 Task: Add Hu Organic Milk Chocolate Bar to the cart.
Action: Mouse moved to (20, 72)
Screenshot: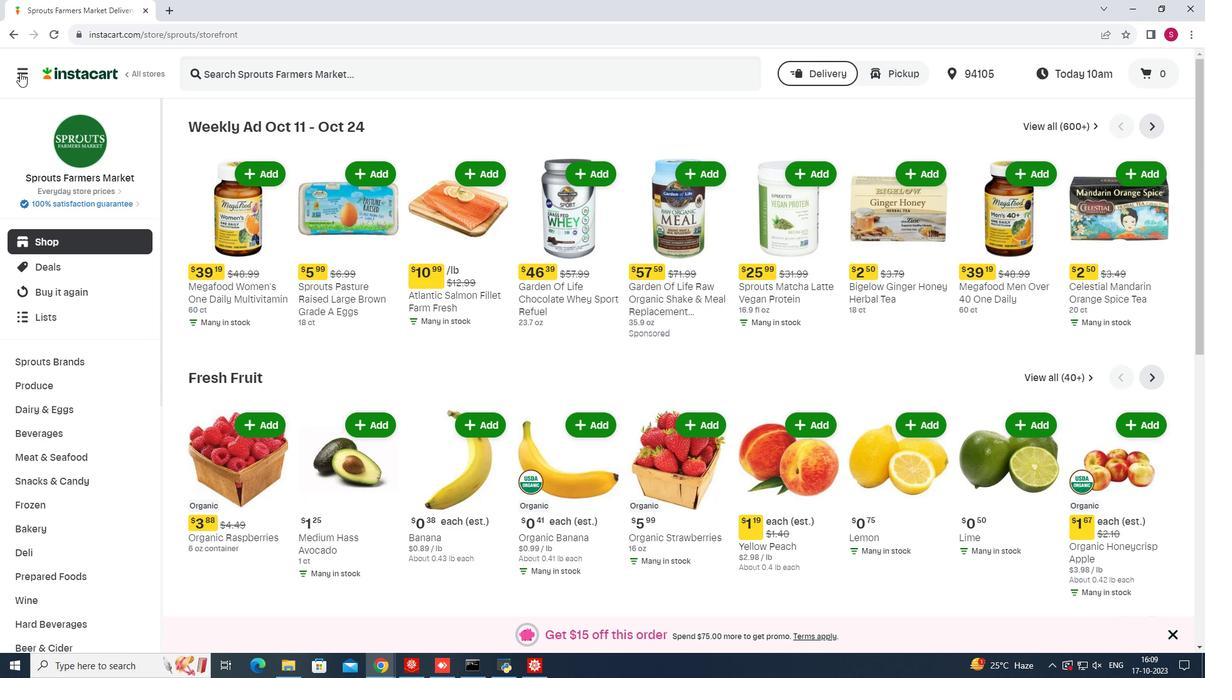 
Action: Mouse pressed left at (20, 72)
Screenshot: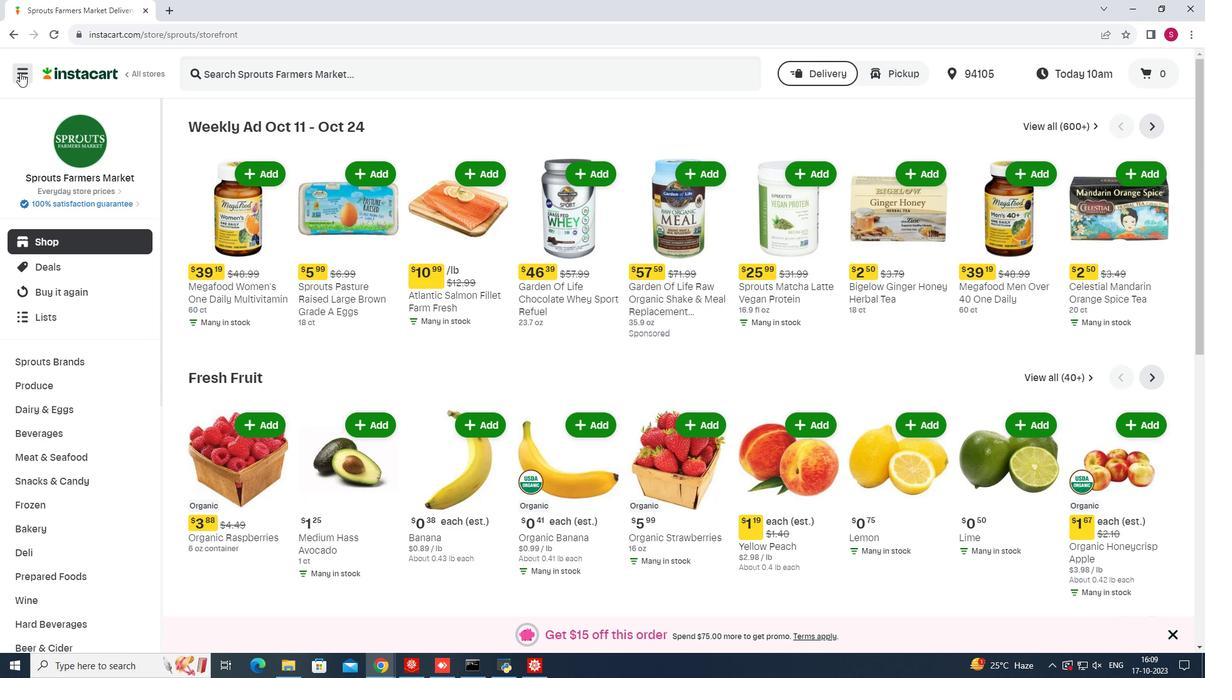 
Action: Mouse moved to (72, 327)
Screenshot: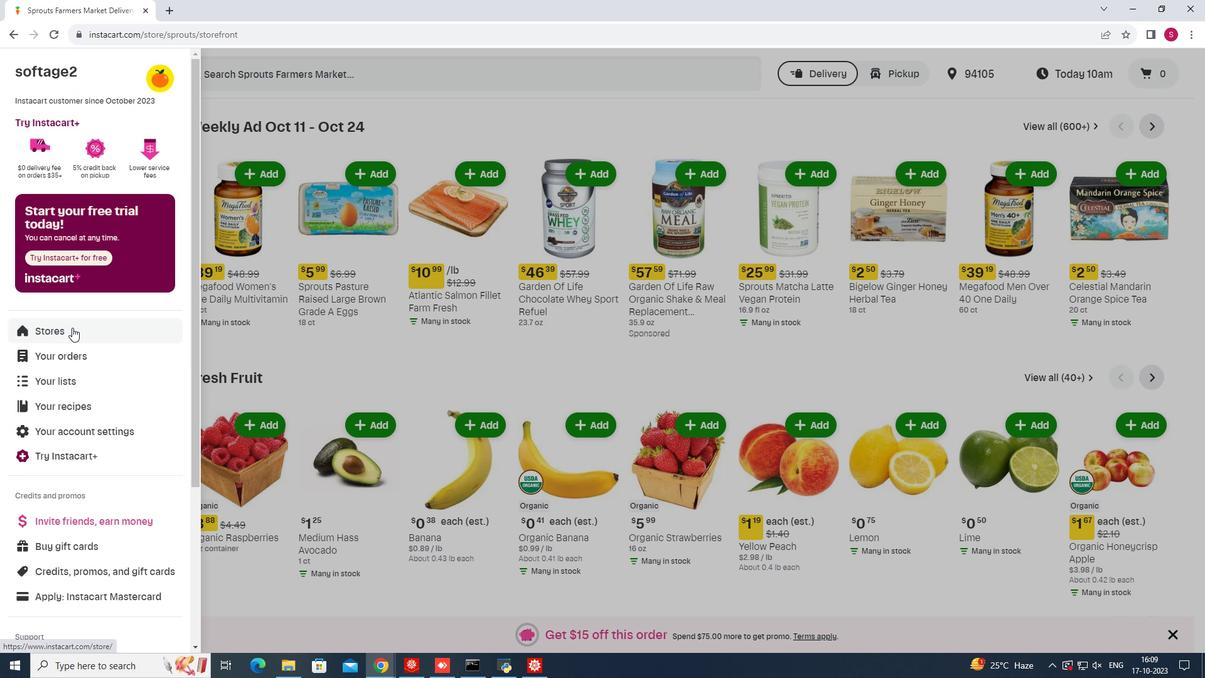 
Action: Mouse pressed left at (72, 327)
Screenshot: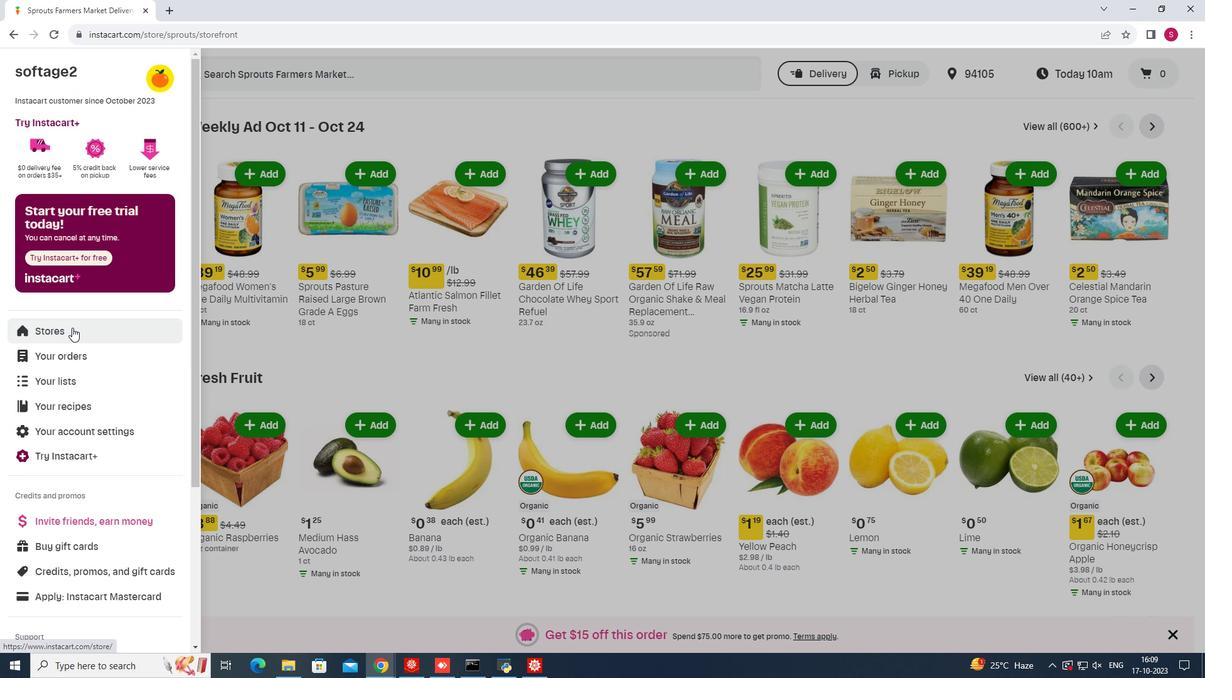 
Action: Mouse moved to (287, 114)
Screenshot: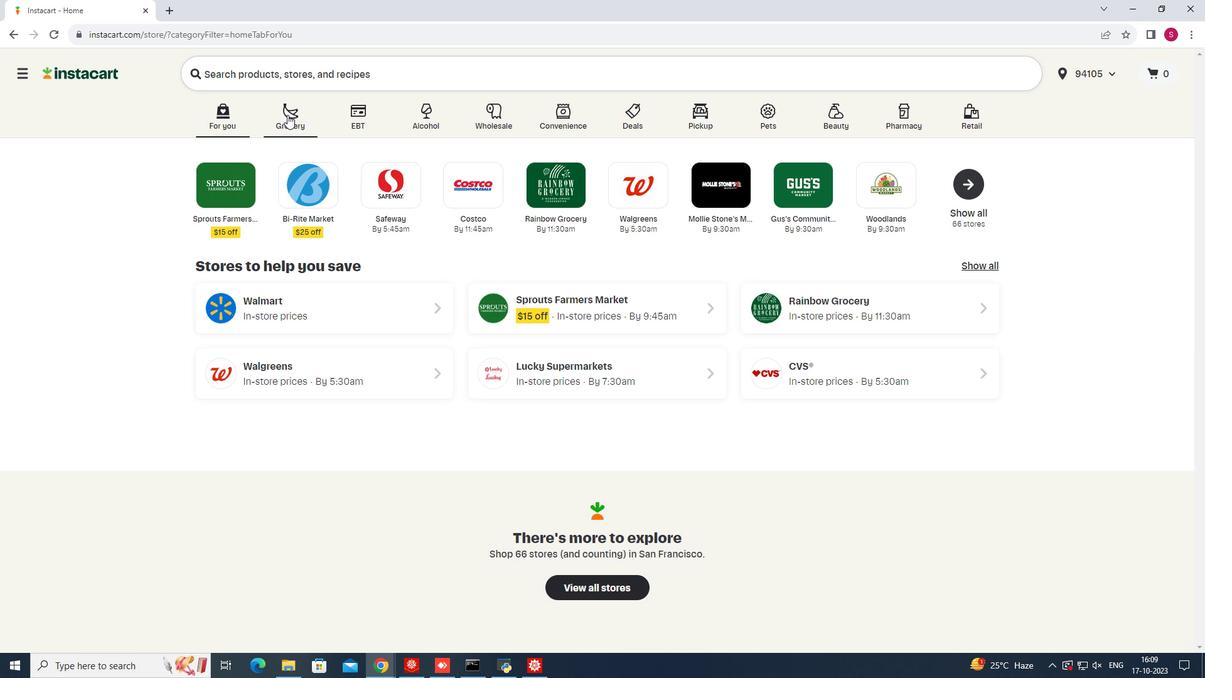 
Action: Mouse pressed left at (287, 114)
Screenshot: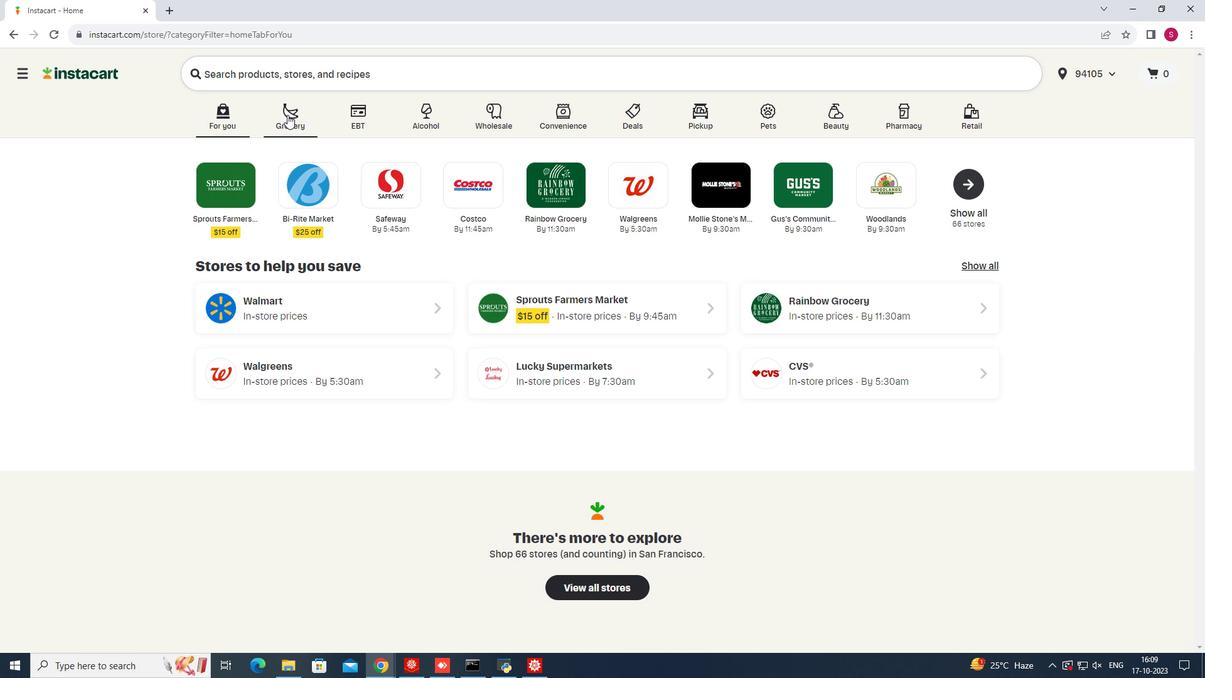 
Action: Mouse moved to (886, 178)
Screenshot: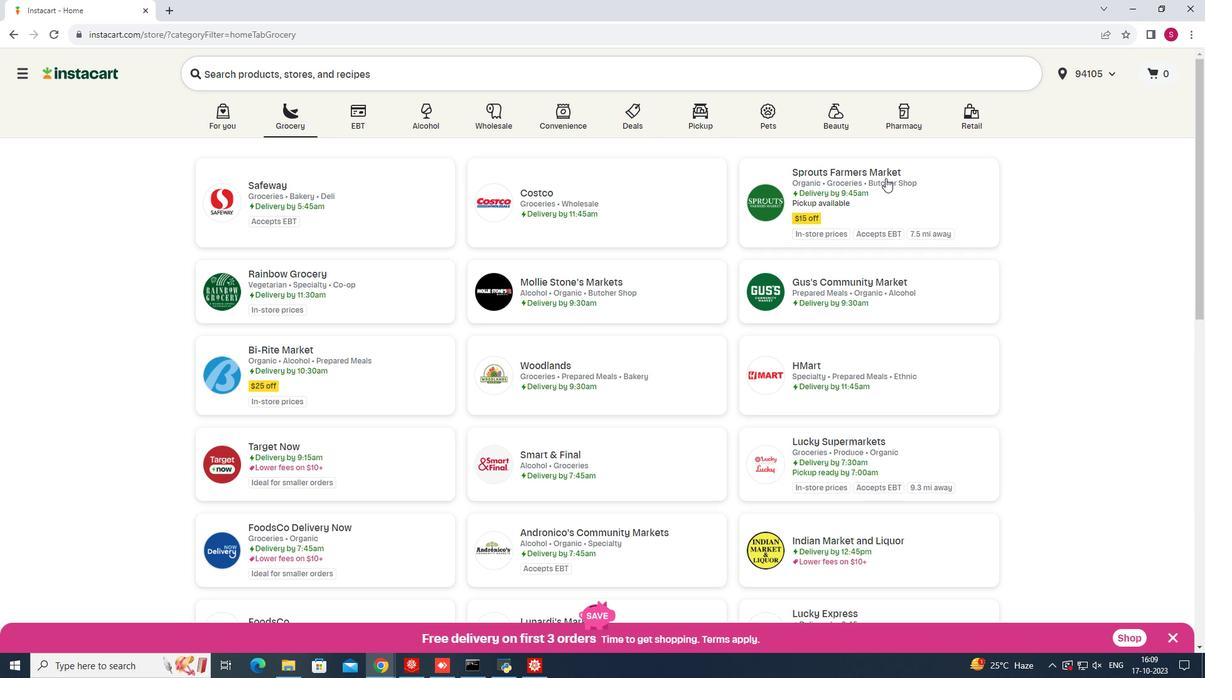 
Action: Mouse pressed left at (886, 178)
Screenshot: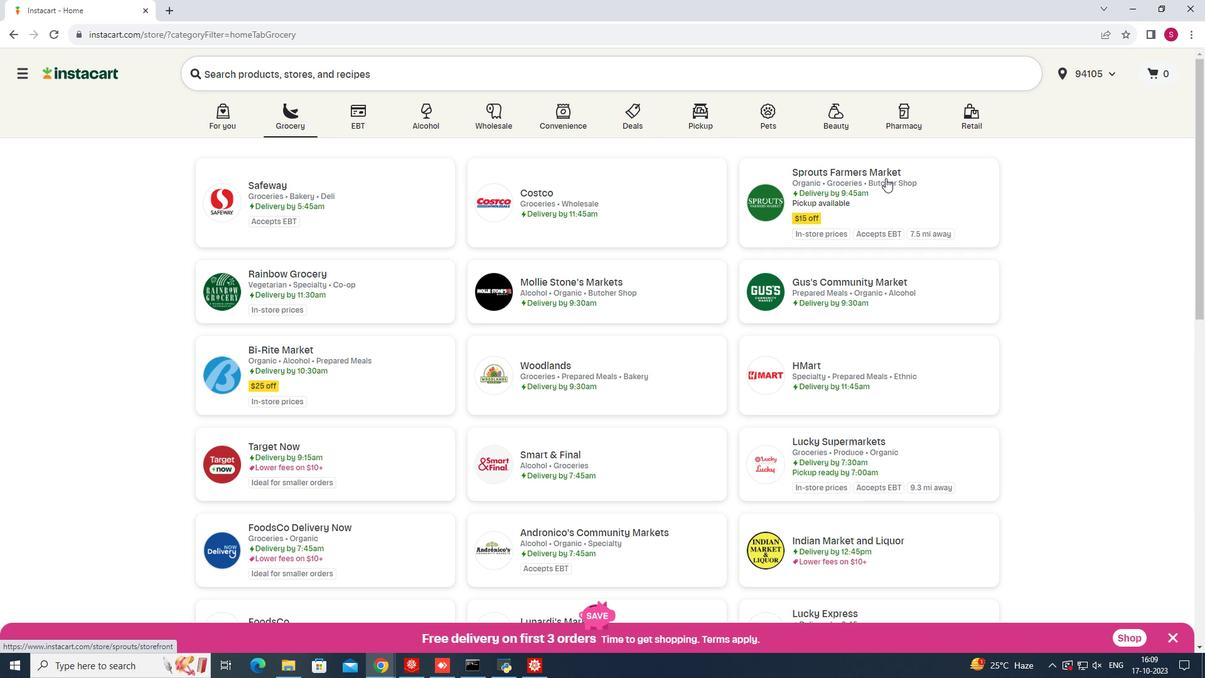 
Action: Mouse moved to (53, 480)
Screenshot: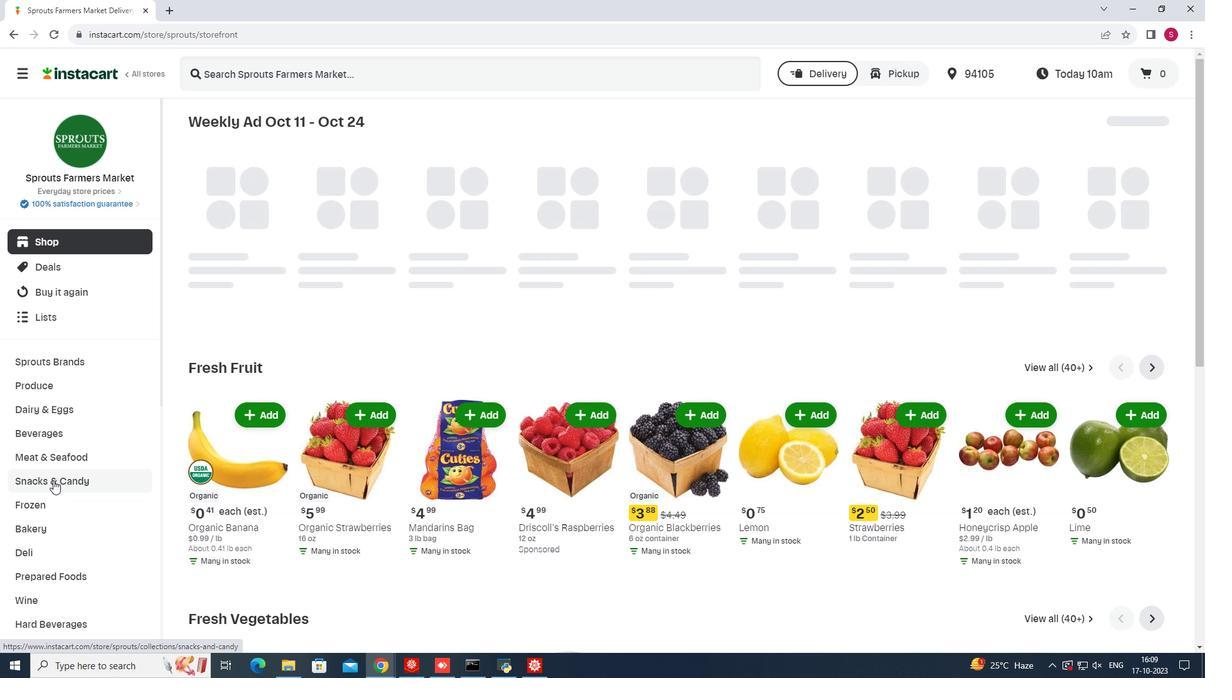 
Action: Mouse pressed left at (53, 480)
Screenshot: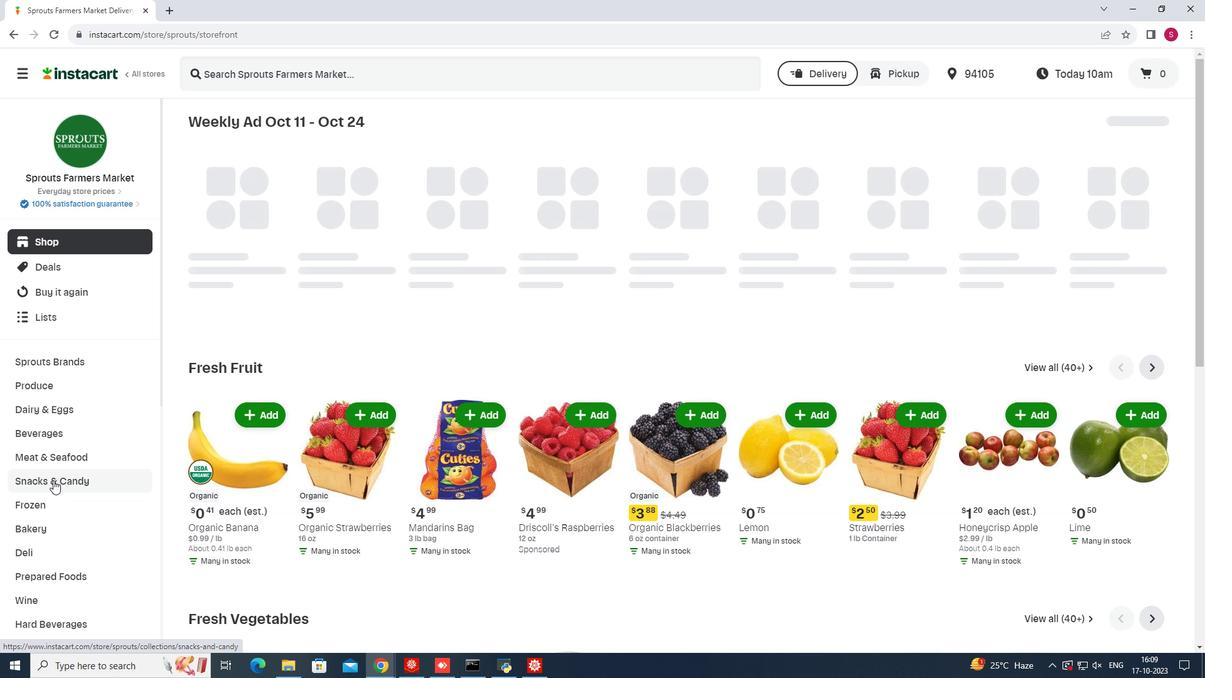 
Action: Mouse moved to (364, 156)
Screenshot: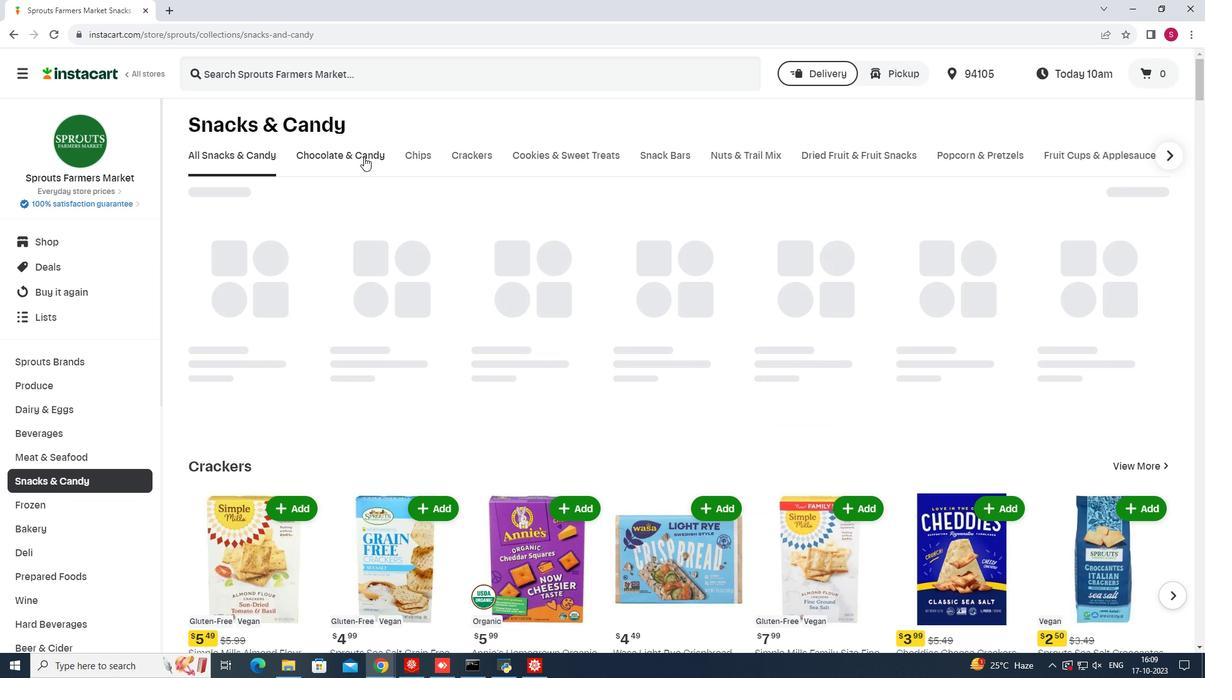 
Action: Mouse pressed left at (364, 156)
Screenshot: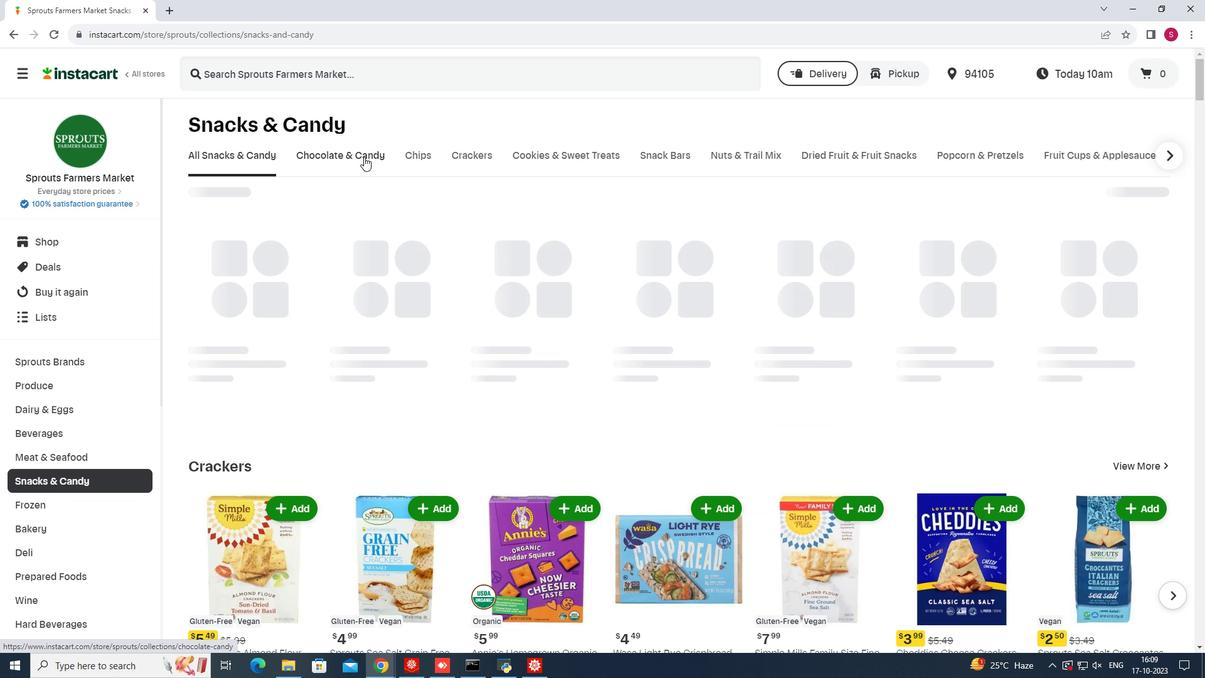 
Action: Mouse moved to (328, 204)
Screenshot: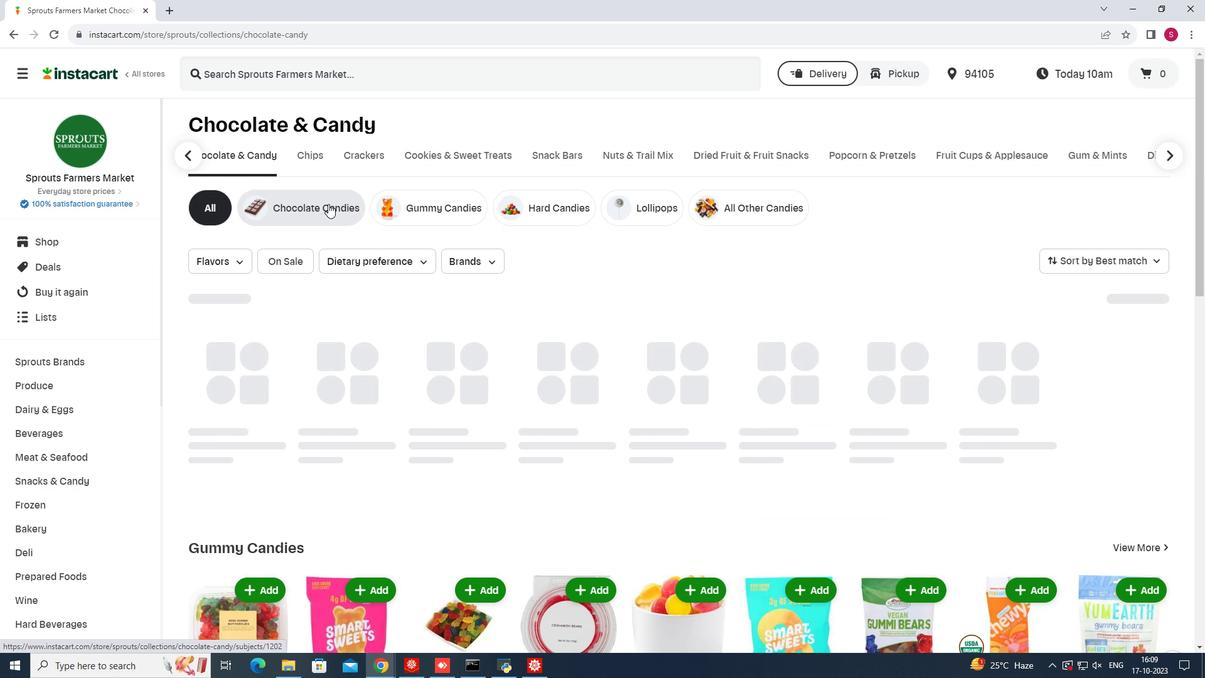 
Action: Mouse pressed left at (328, 204)
Screenshot: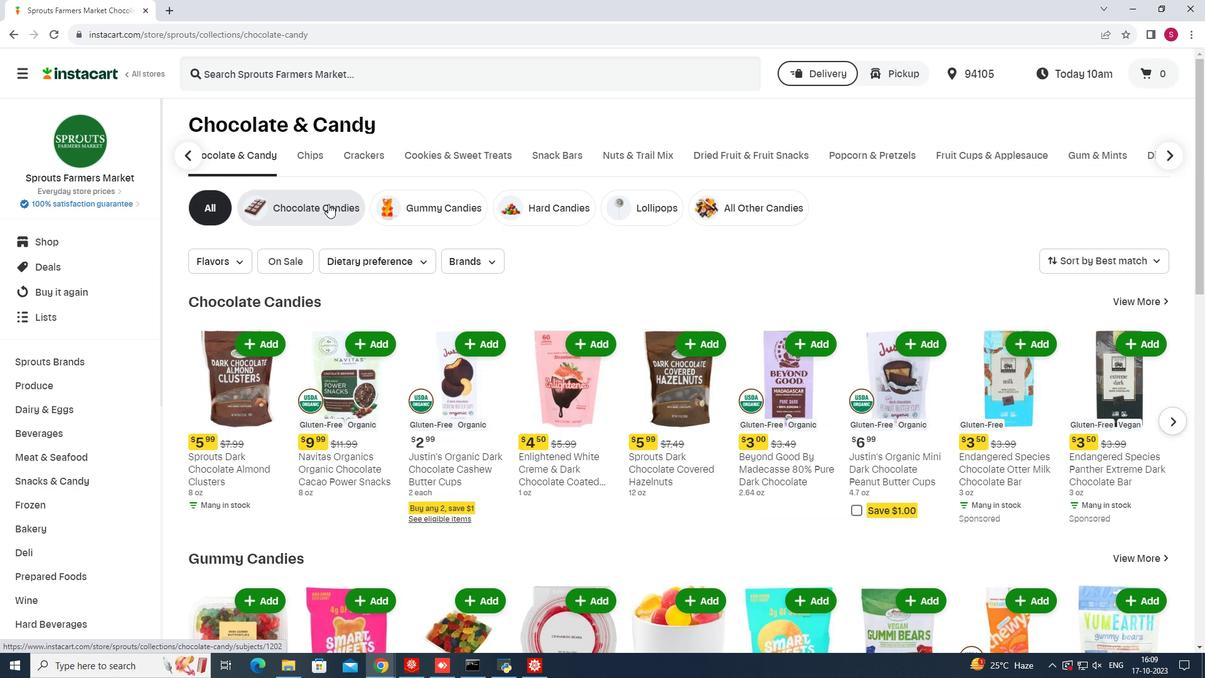 
Action: Mouse moved to (376, 70)
Screenshot: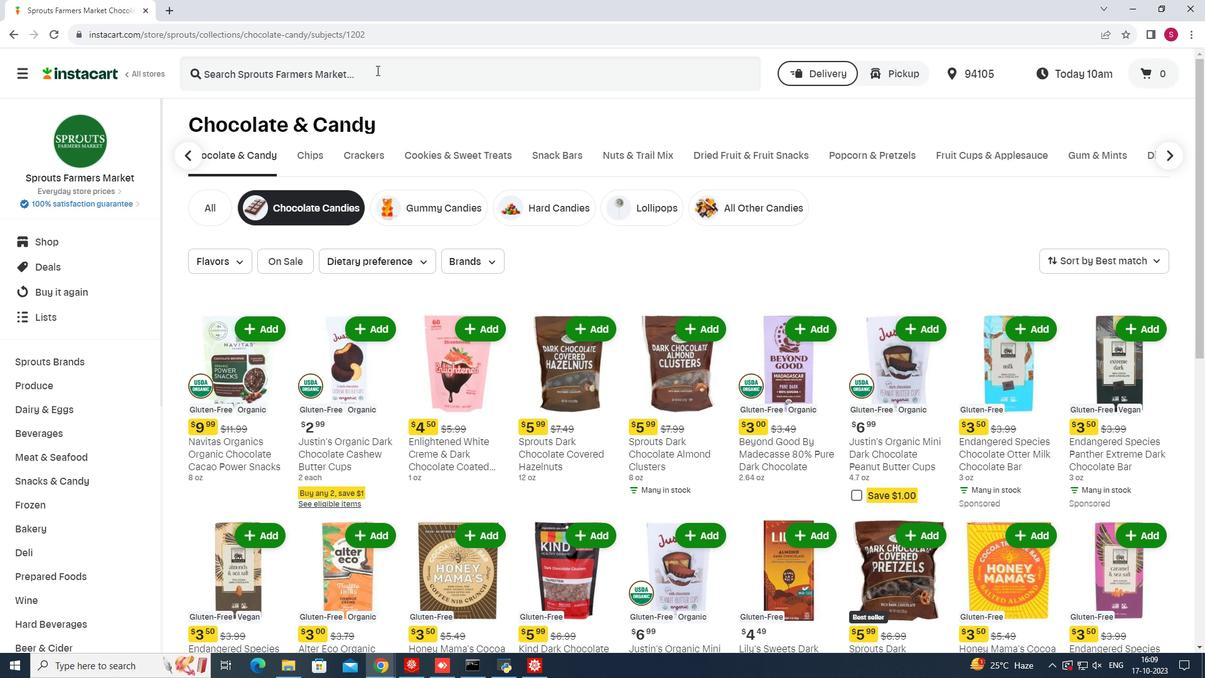 
Action: Mouse pressed left at (376, 70)
Screenshot: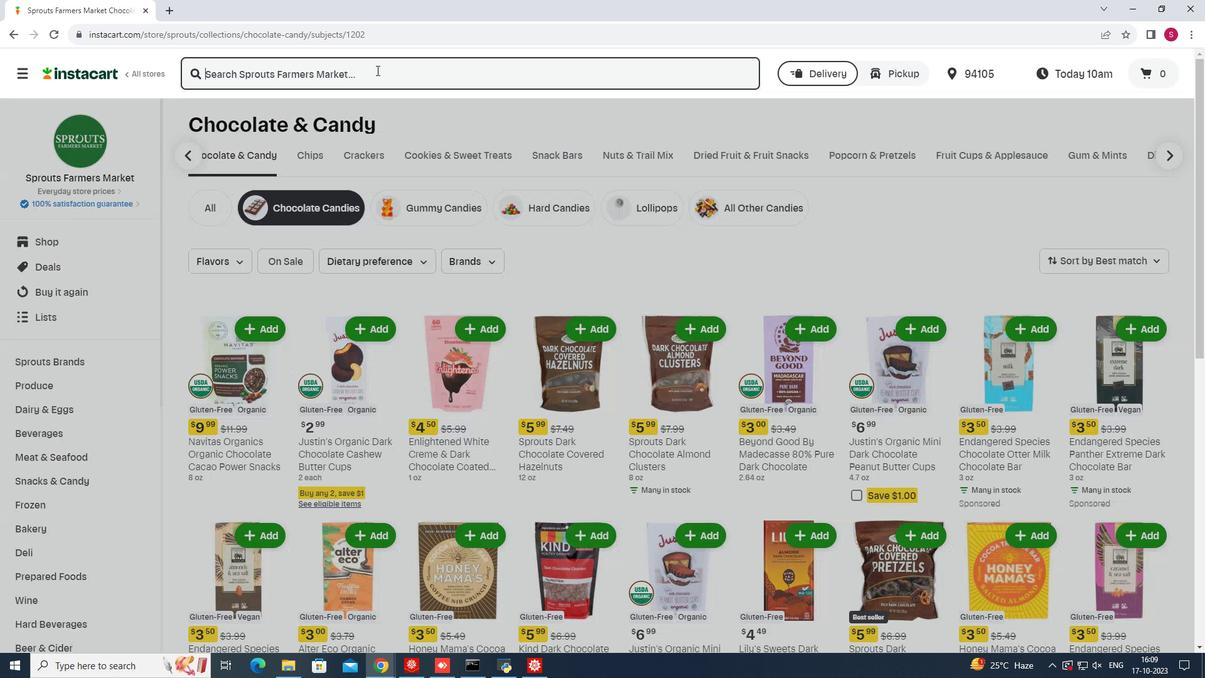 
Action: Mouse moved to (377, 70)
Screenshot: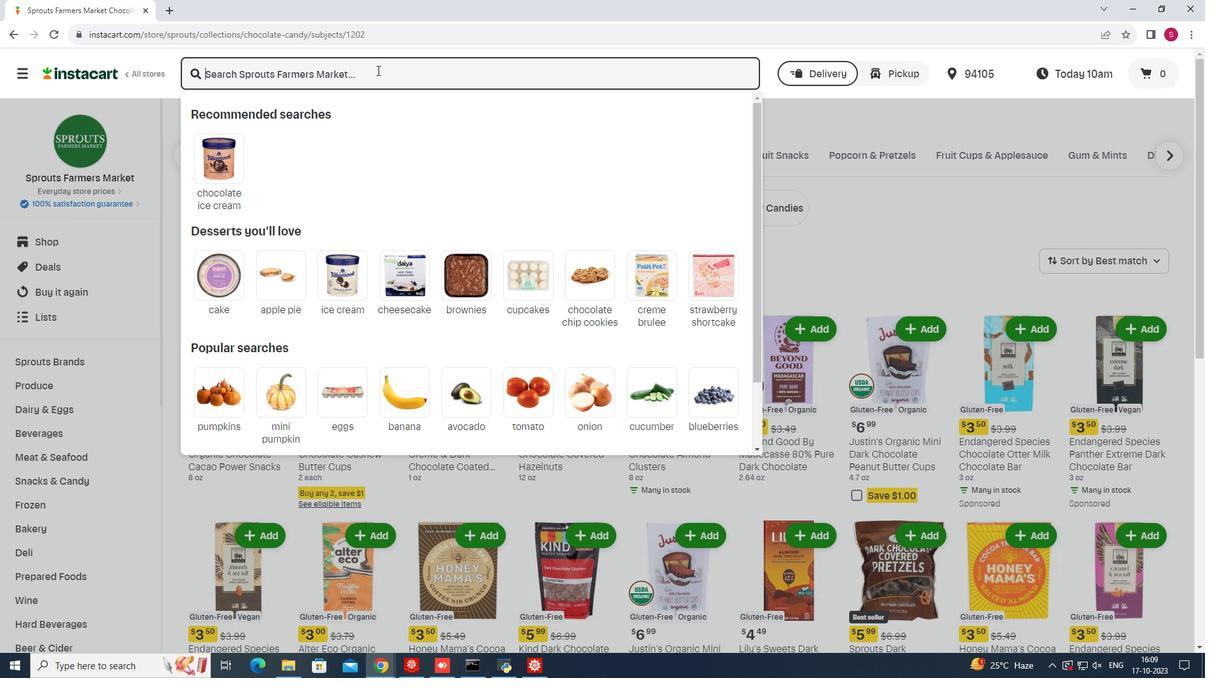 
Action: Key pressed <Key.shift>Hu<Key.space><Key.shift>Organic<Key.space><Key.shift><Key.shift>Milk<Key.space><Key.shift>Chocolate<Key.space><Key.shift>Bar<Key.enter>
Screenshot: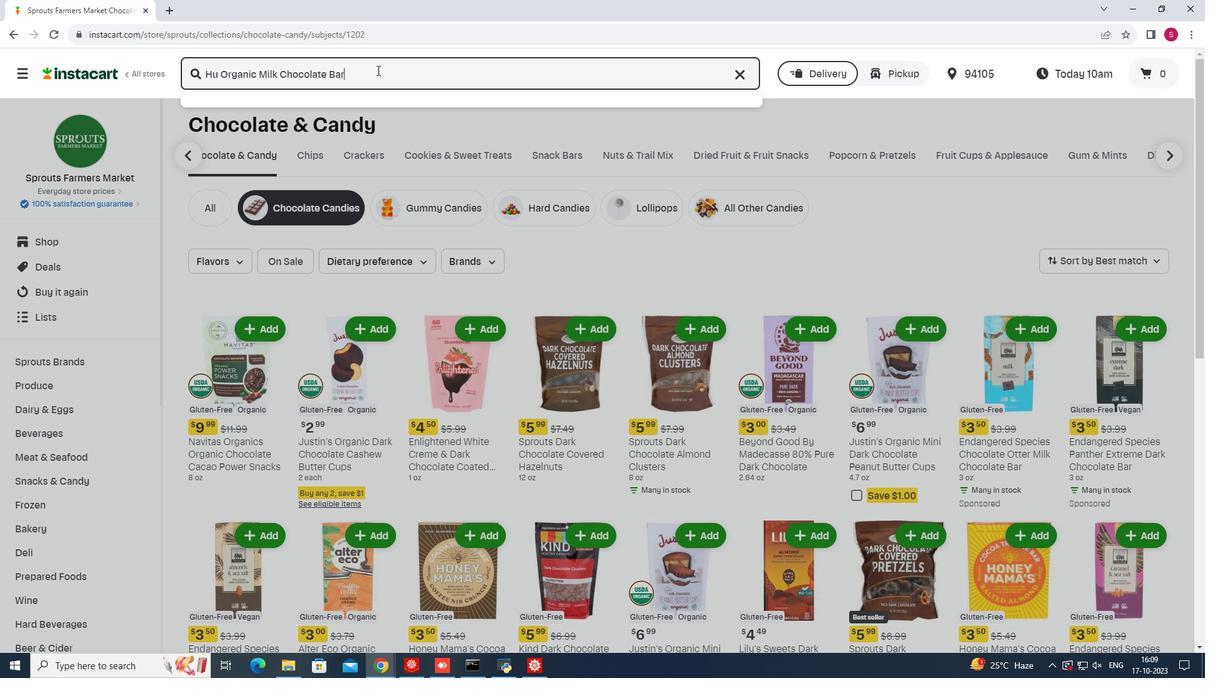 
Action: Mouse moved to (726, 204)
Screenshot: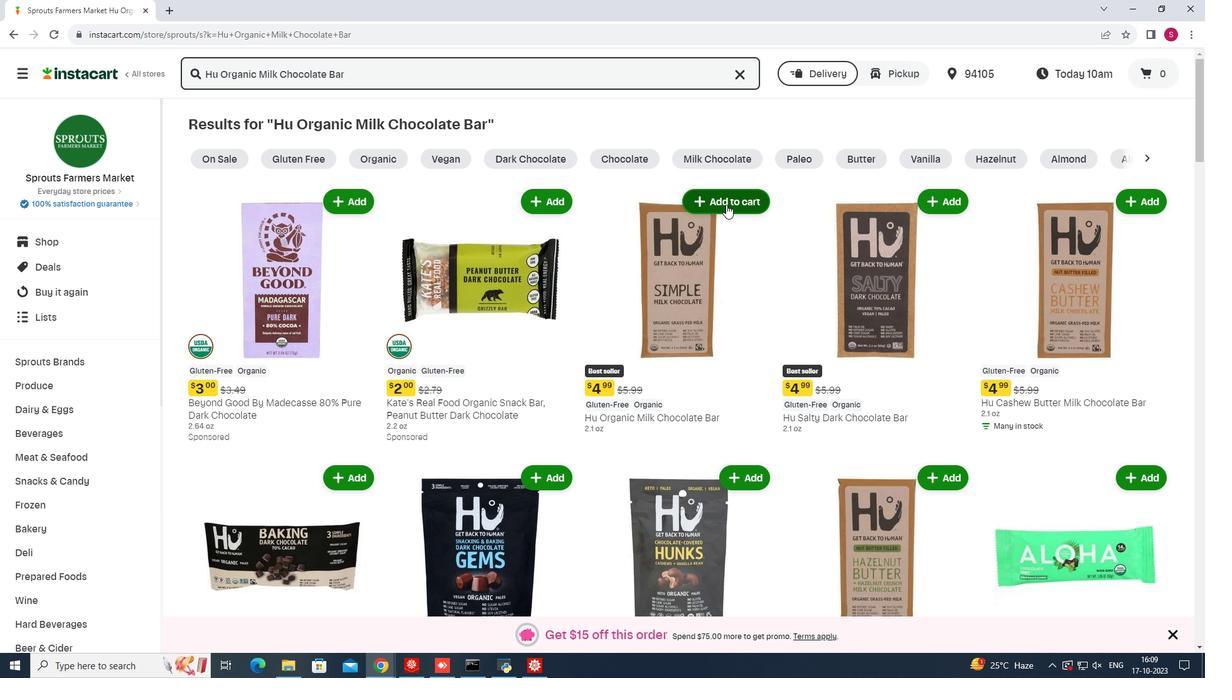 
Action: Mouse pressed left at (726, 204)
Screenshot: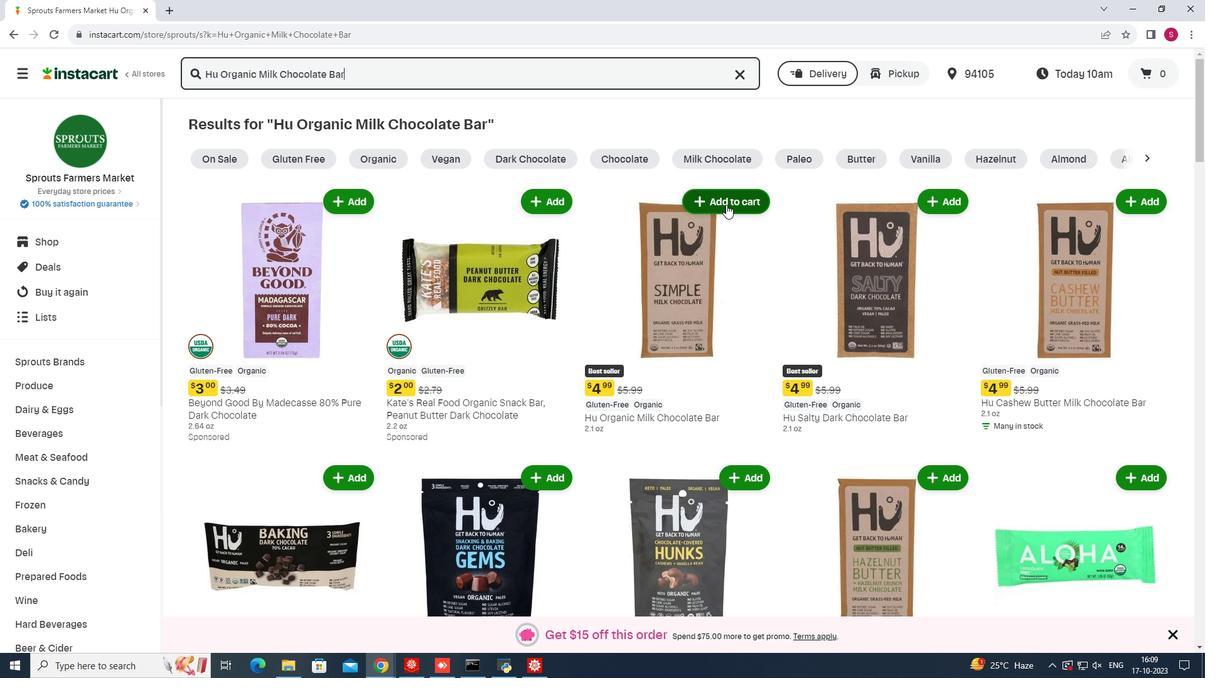 
Action: Mouse moved to (787, 267)
Screenshot: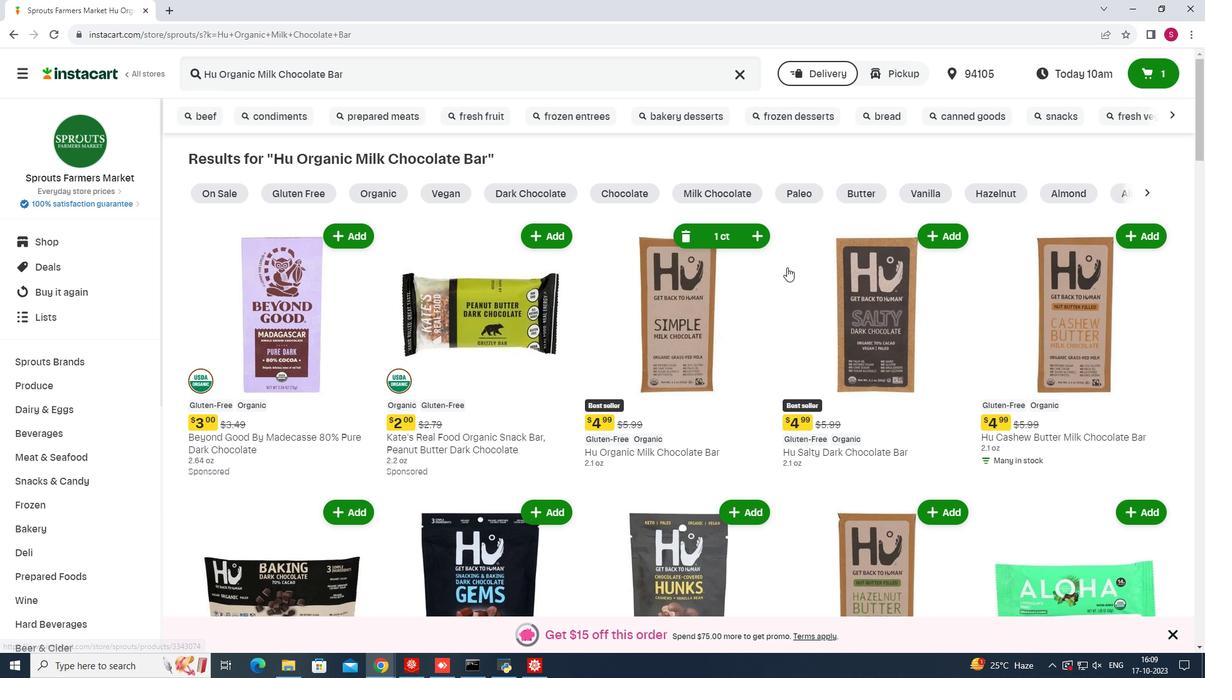 
